Task: Select QQ as a service for instant messaging.
Action: Mouse moved to (716, 69)
Screenshot: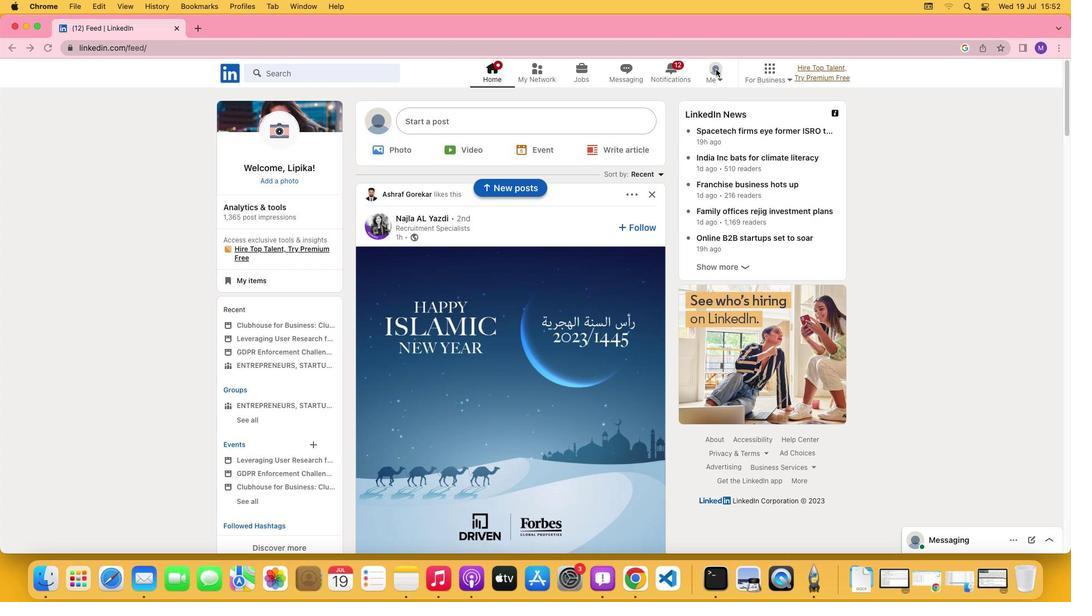 
Action: Mouse pressed left at (716, 69)
Screenshot: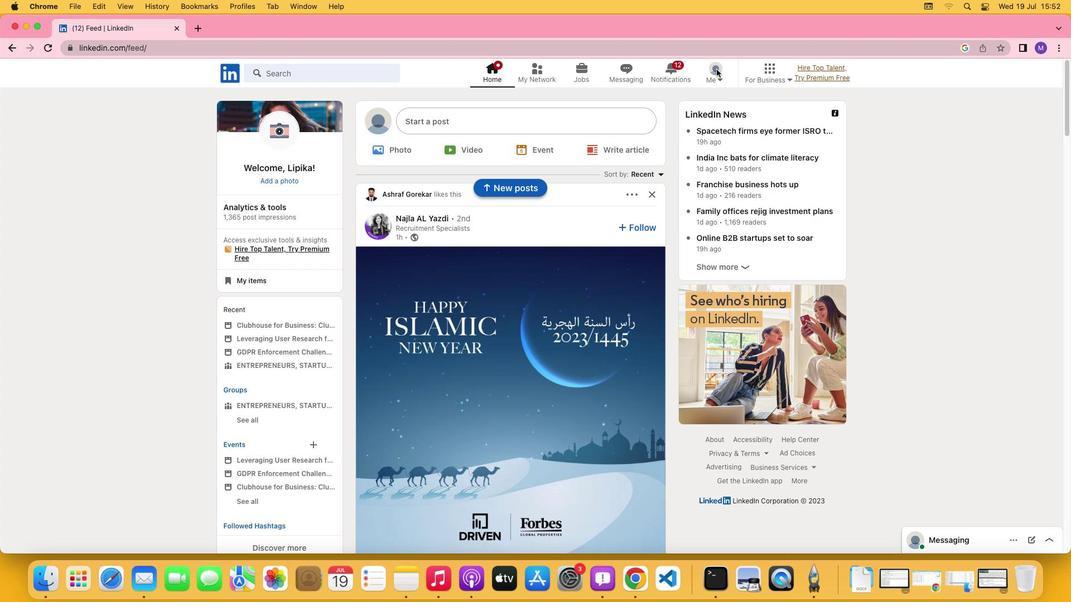 
Action: Mouse moved to (718, 75)
Screenshot: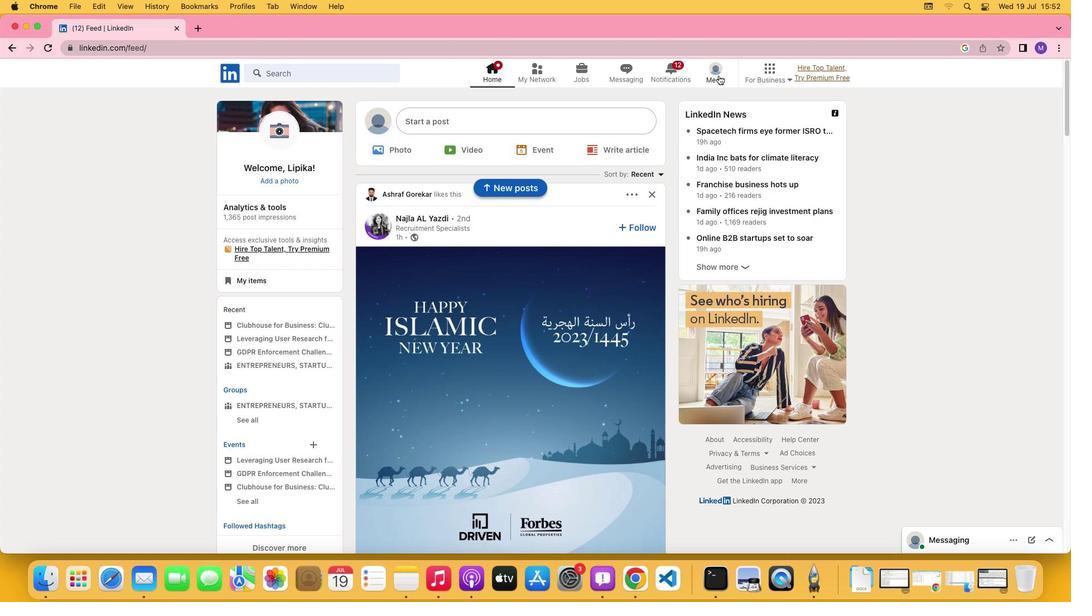 
Action: Mouse pressed left at (718, 75)
Screenshot: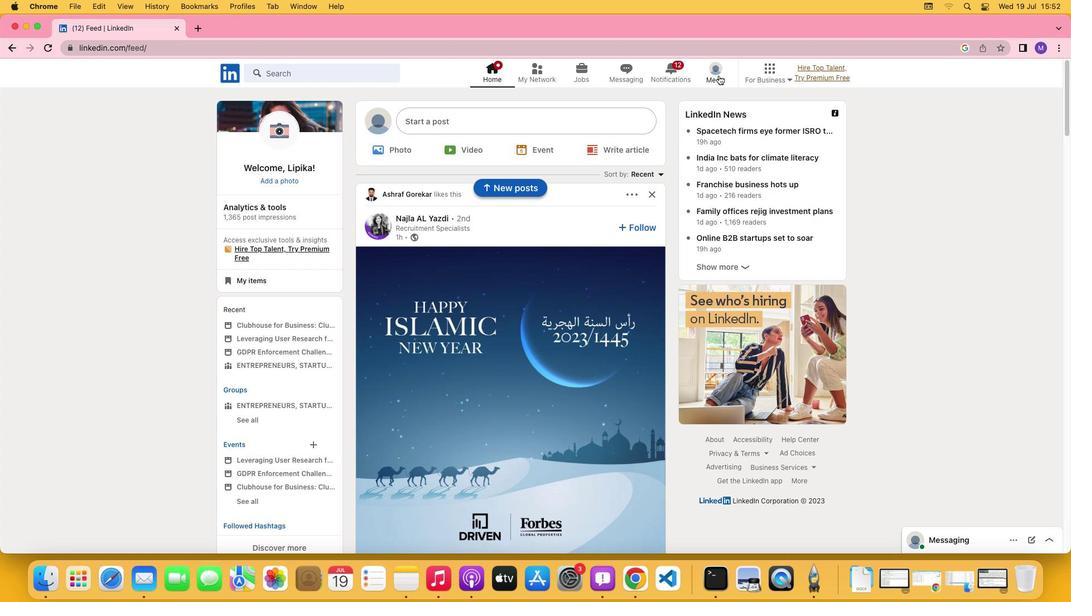 
Action: Mouse moved to (708, 136)
Screenshot: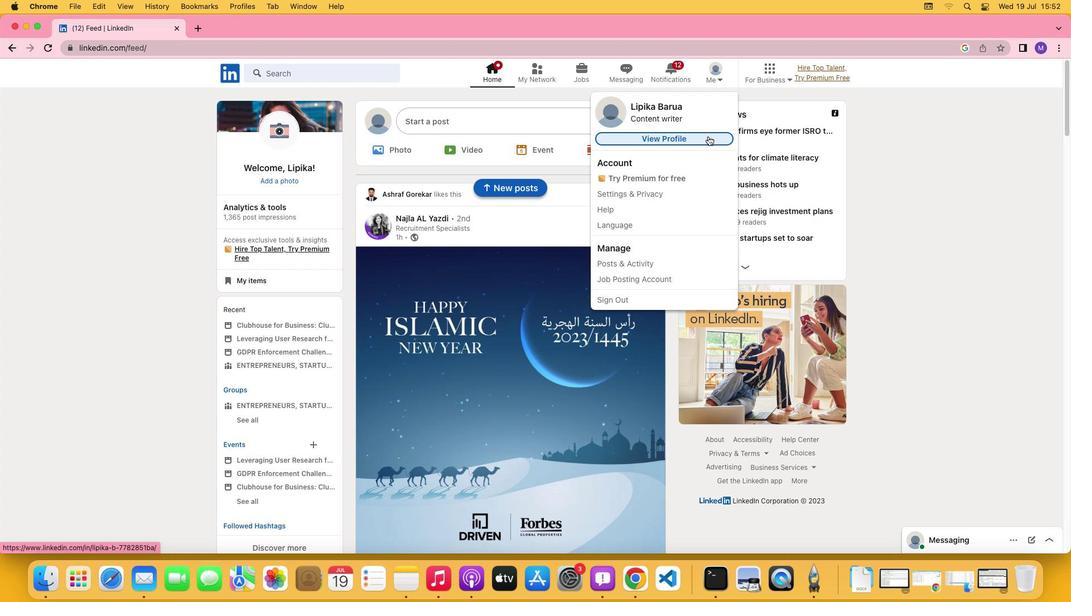 
Action: Mouse pressed left at (708, 136)
Screenshot: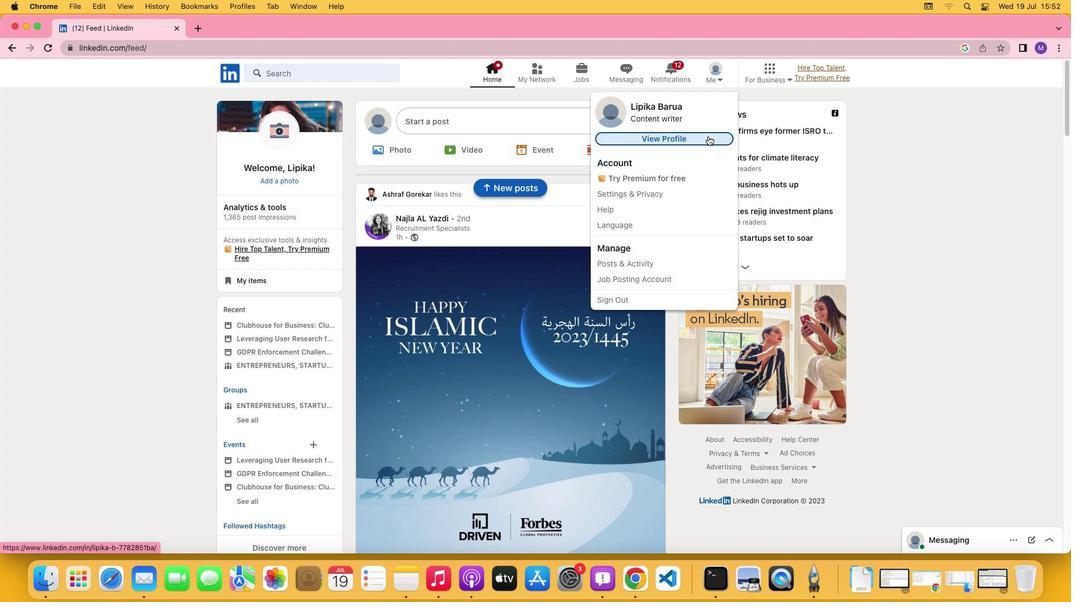 
Action: Mouse moved to (355, 361)
Screenshot: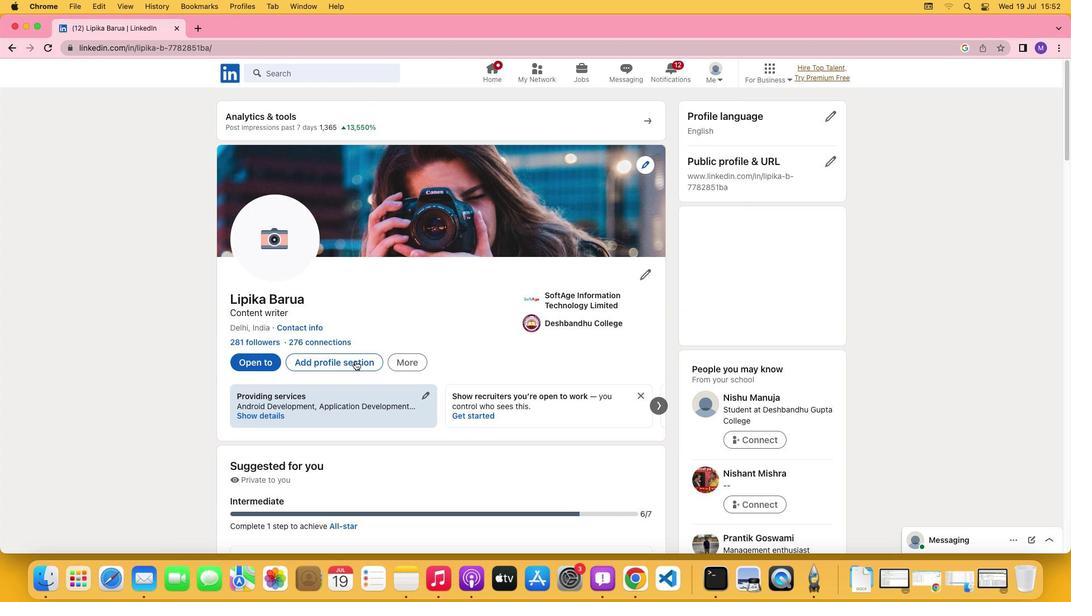
Action: Mouse pressed left at (355, 361)
Screenshot: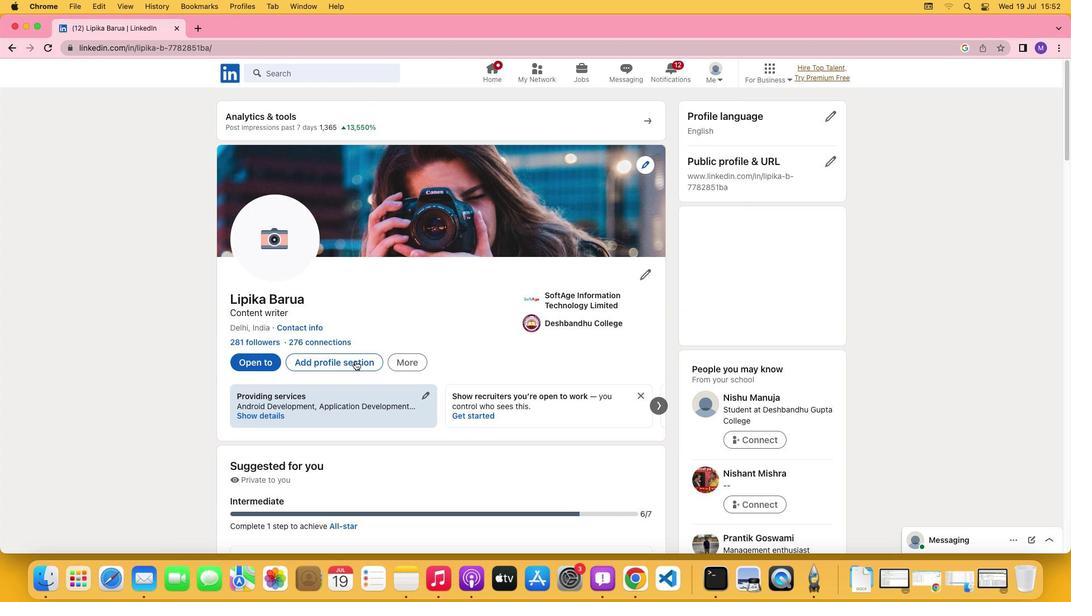 
Action: Mouse moved to (413, 337)
Screenshot: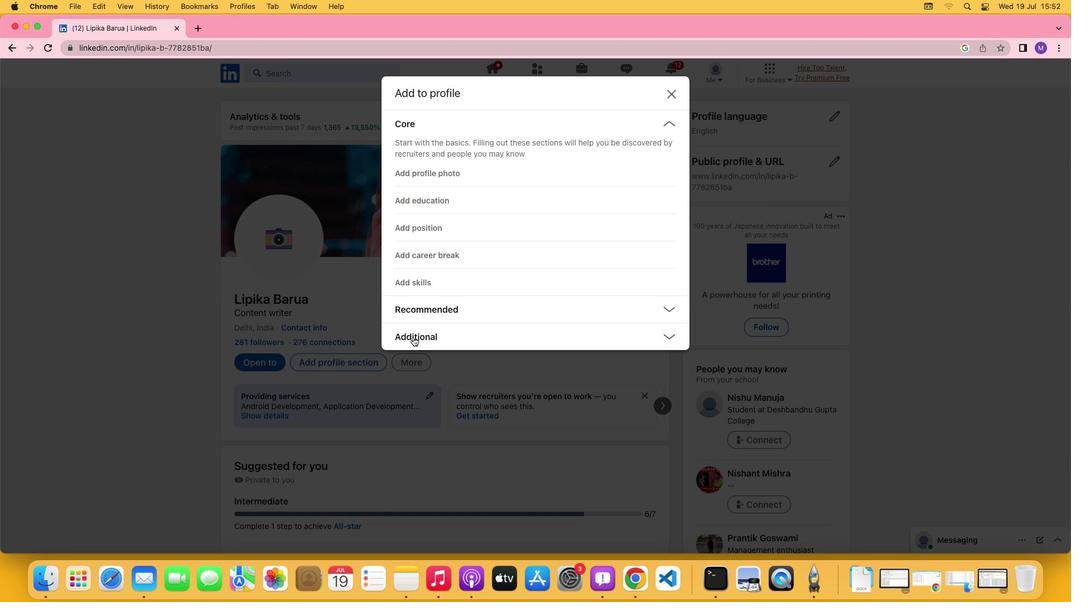 
Action: Mouse pressed left at (413, 337)
Screenshot: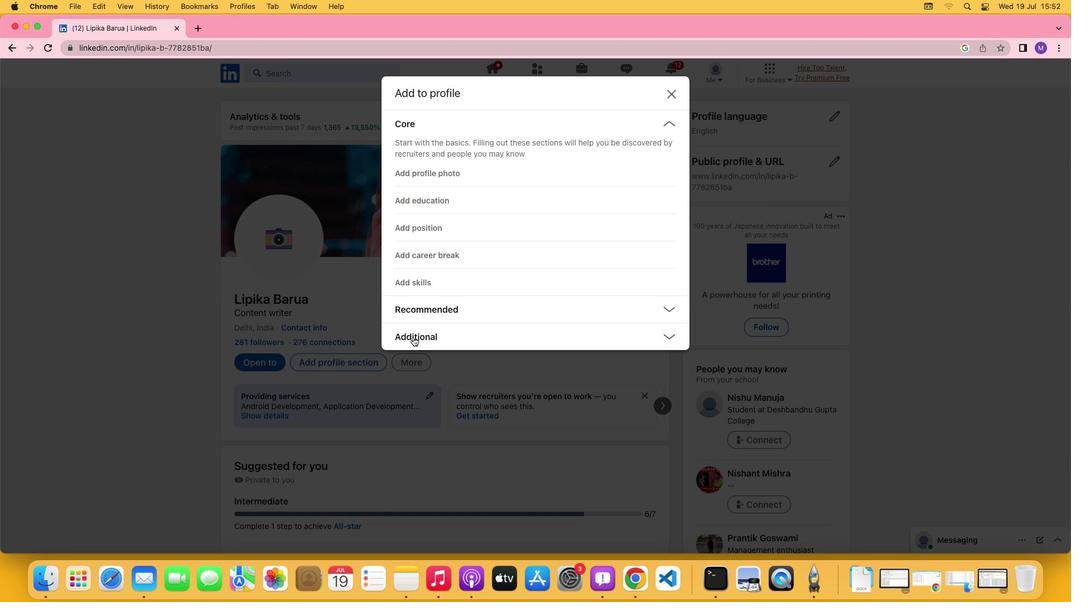 
Action: Mouse moved to (425, 447)
Screenshot: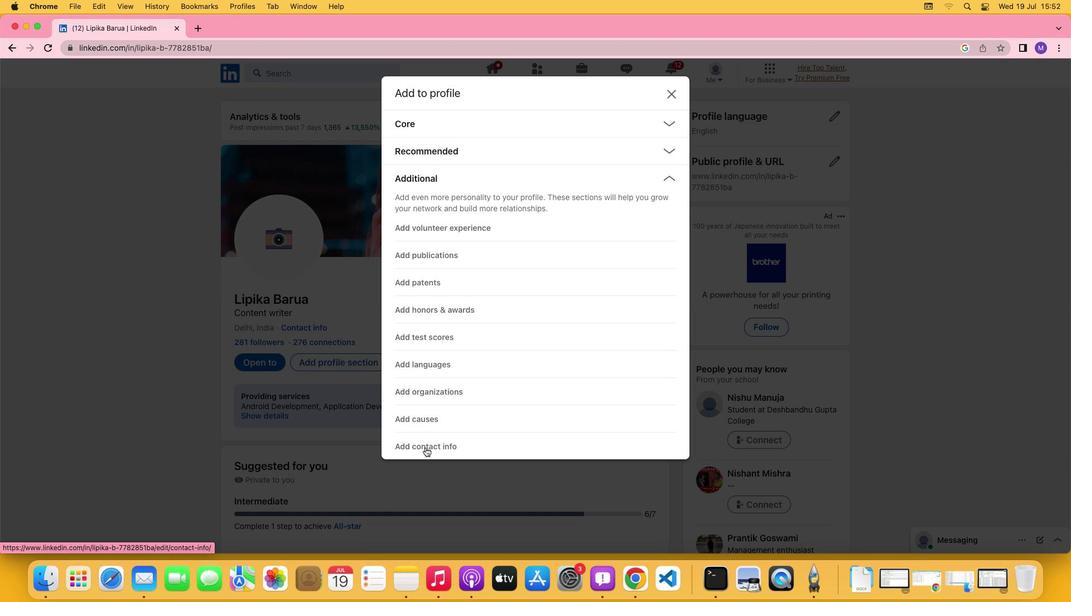 
Action: Mouse pressed left at (425, 447)
Screenshot: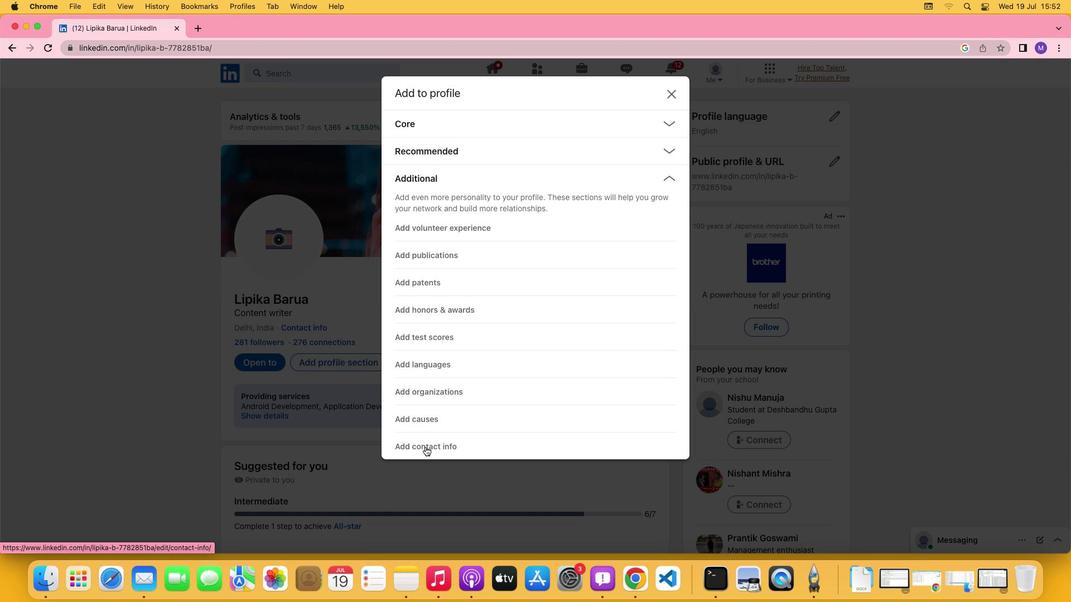 
Action: Mouse moved to (423, 447)
Screenshot: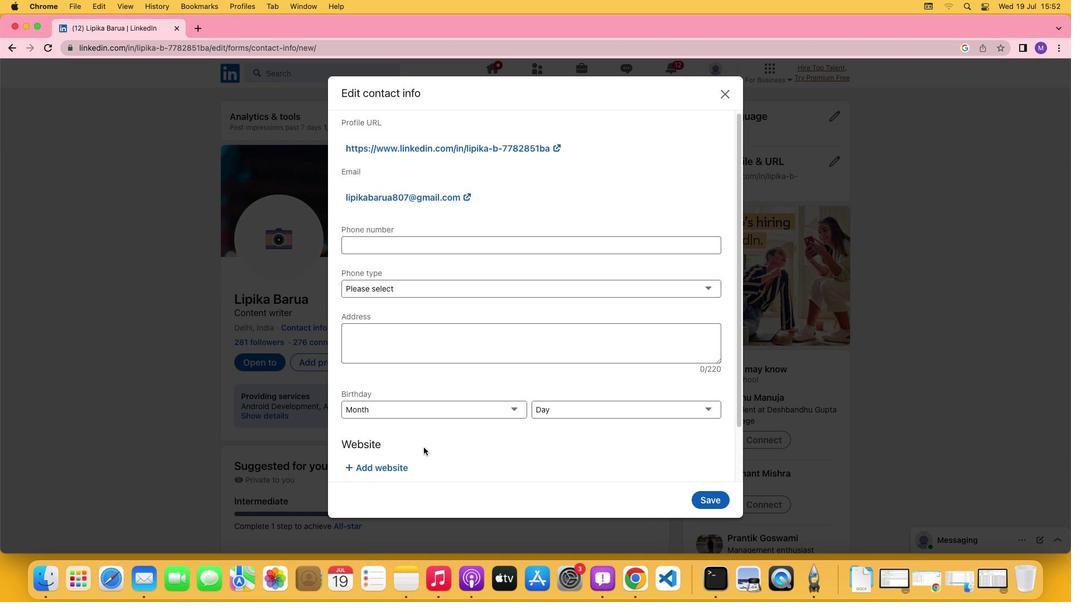 
Action: Mouse scrolled (423, 447) with delta (0, 0)
Screenshot: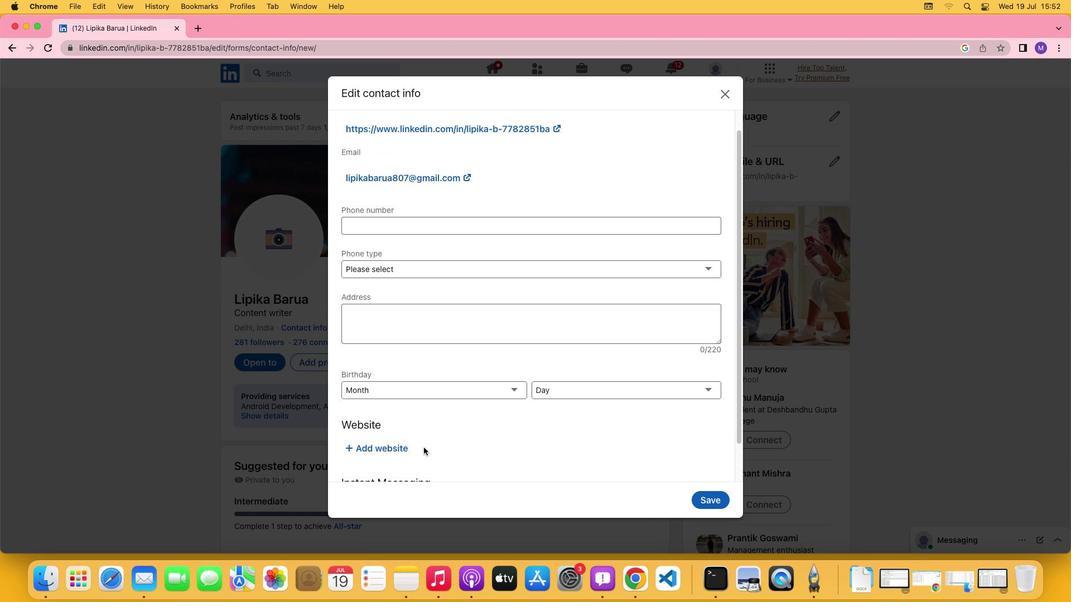 
Action: Mouse scrolled (423, 447) with delta (0, 0)
Screenshot: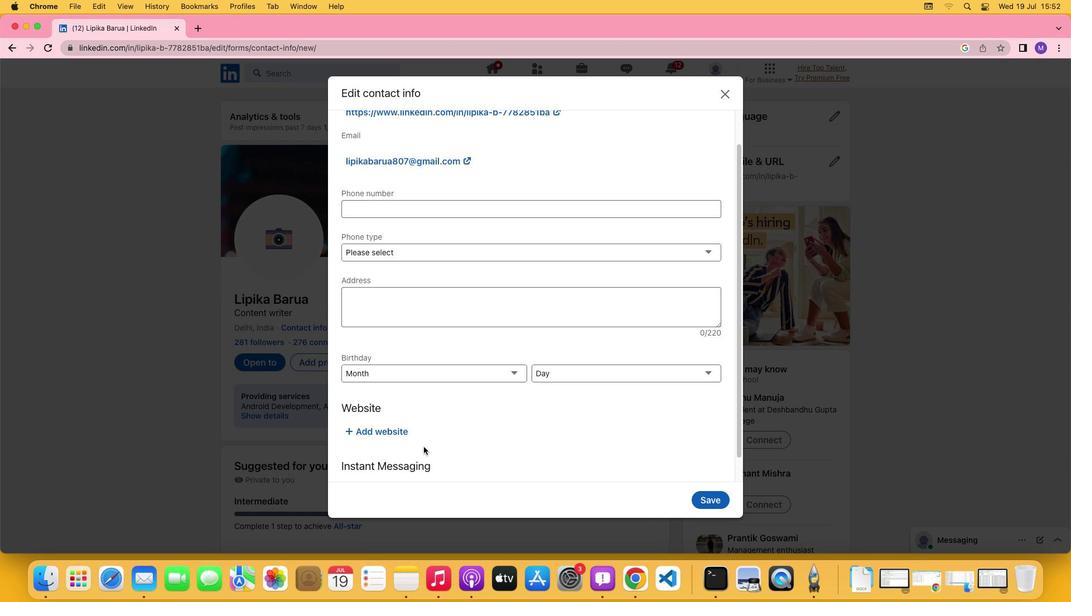 
Action: Mouse scrolled (423, 447) with delta (0, -1)
Screenshot: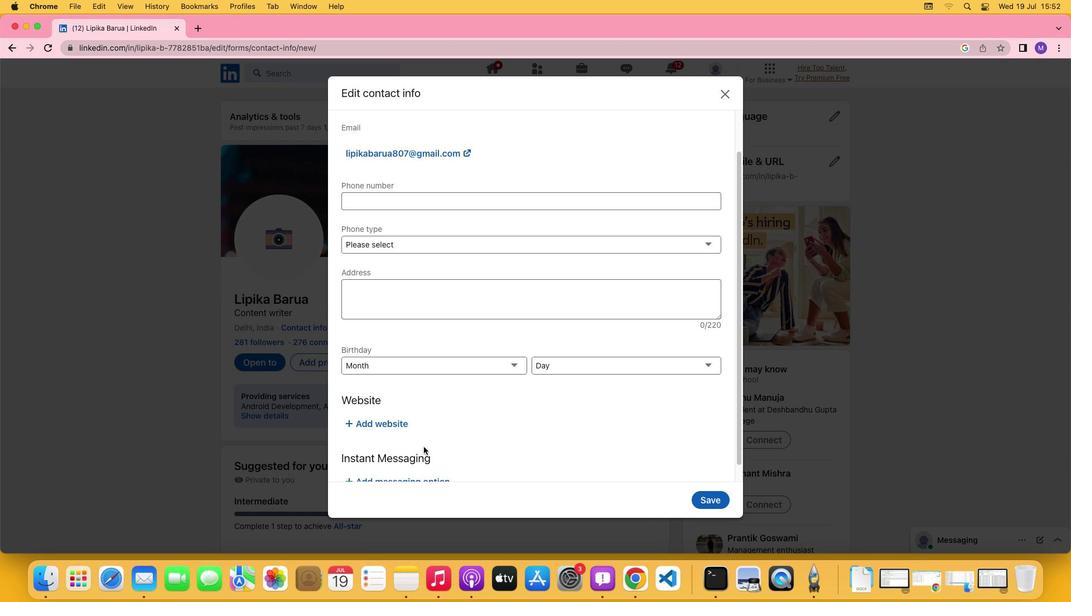 
Action: Mouse scrolled (423, 447) with delta (0, -2)
Screenshot: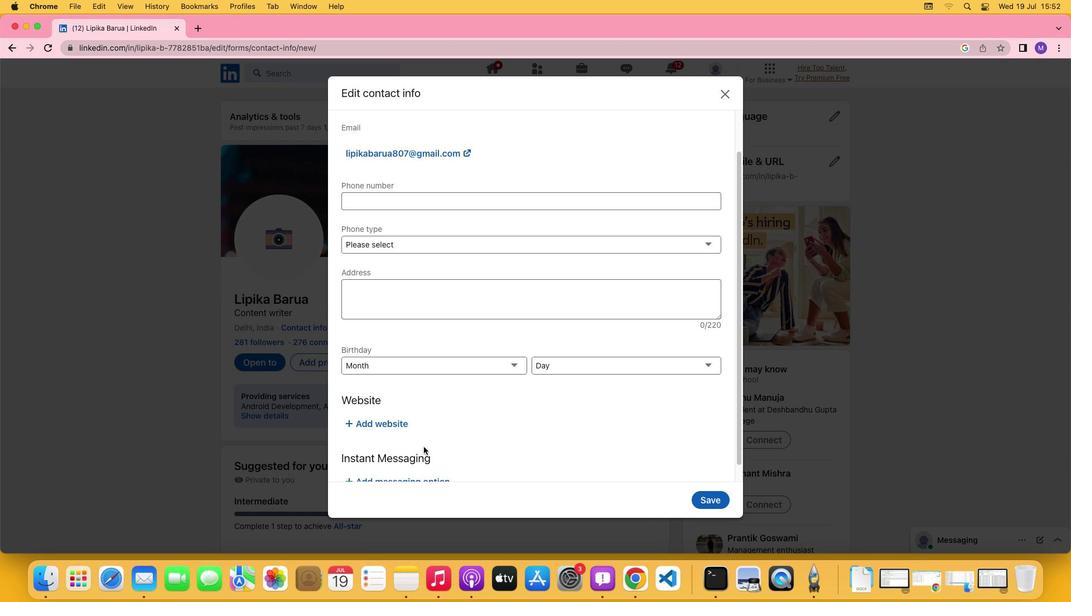 
Action: Mouse scrolled (423, 447) with delta (0, -3)
Screenshot: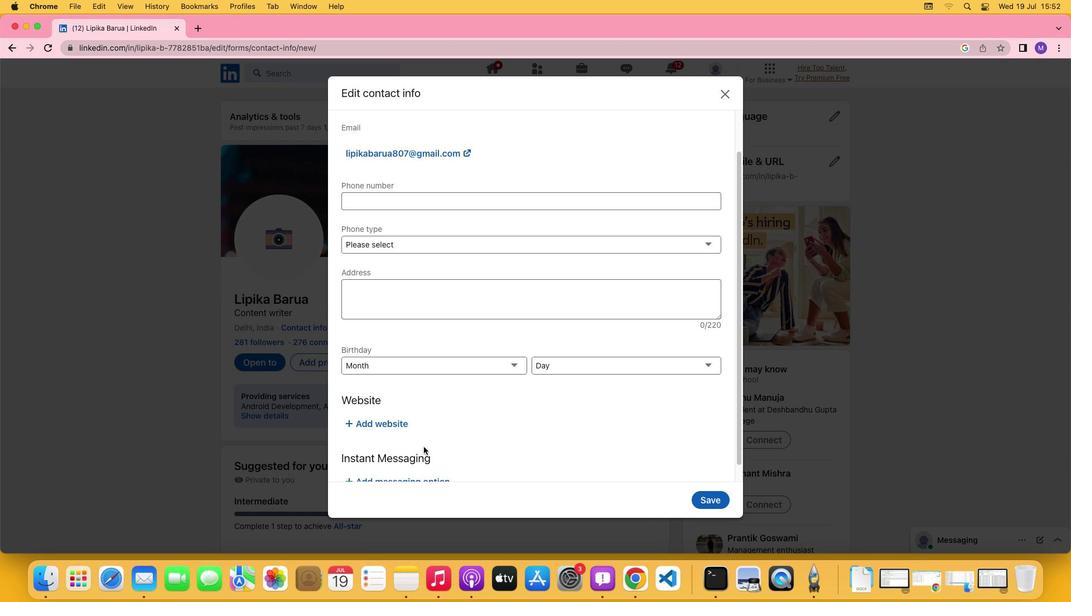 
Action: Mouse scrolled (423, 447) with delta (0, -3)
Screenshot: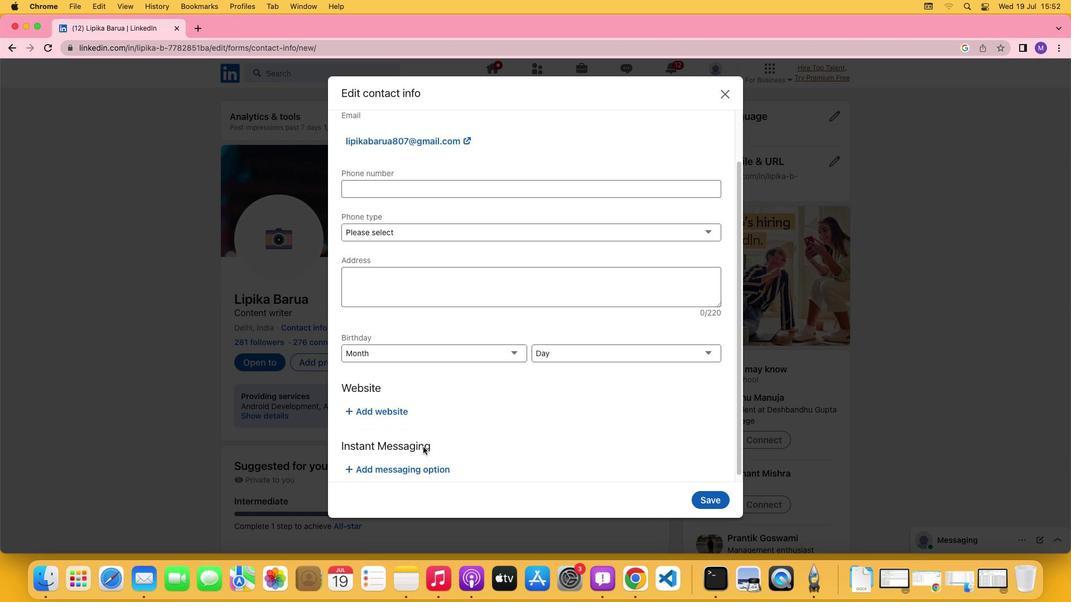 
Action: Mouse moved to (423, 447)
Screenshot: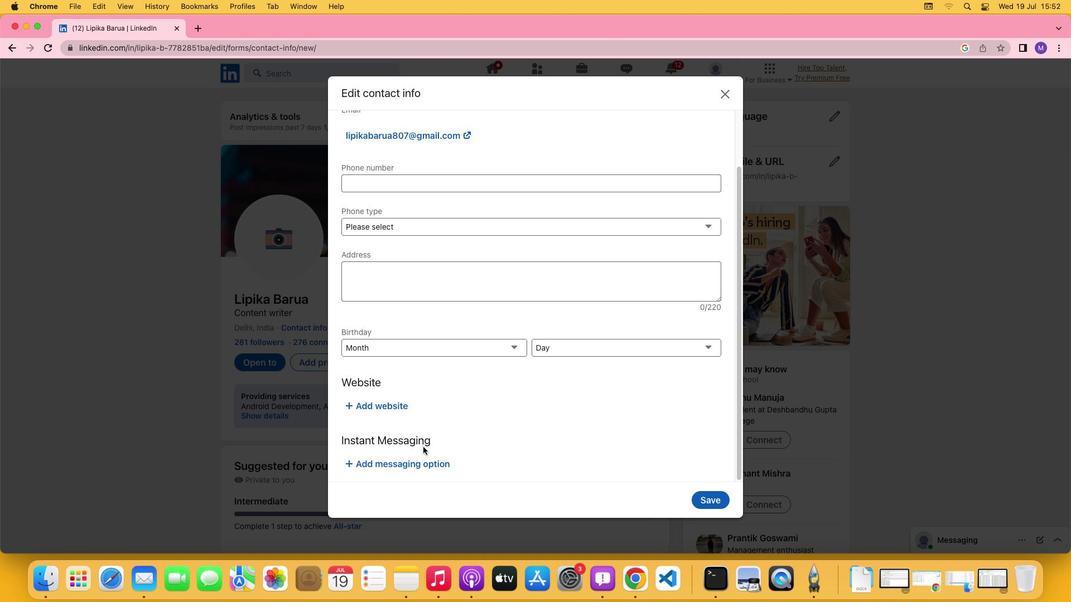 
Action: Mouse scrolled (423, 447) with delta (0, 0)
Screenshot: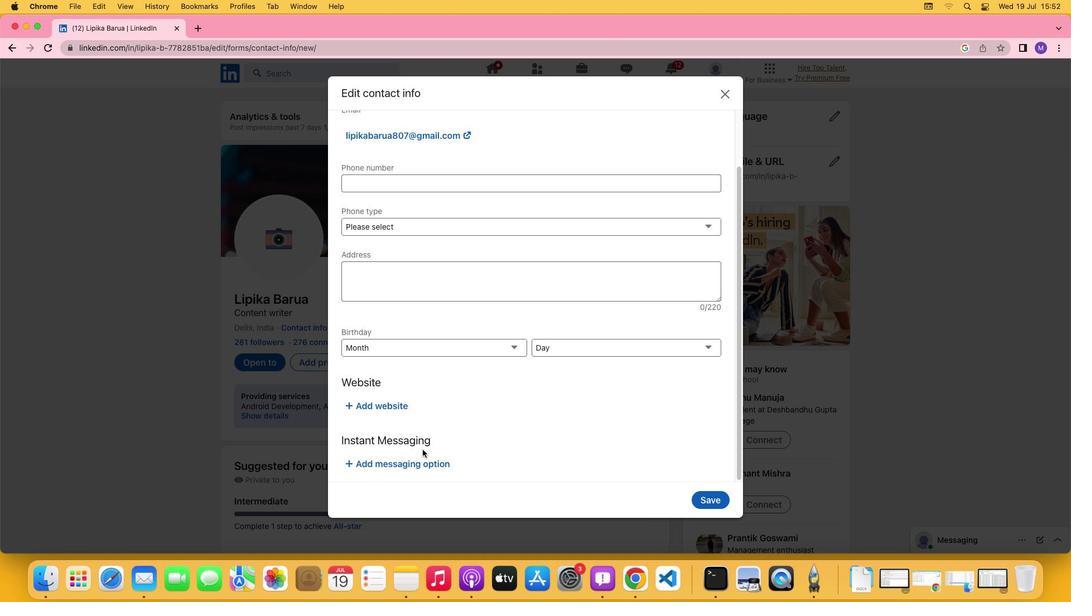 
Action: Mouse scrolled (423, 447) with delta (0, 0)
Screenshot: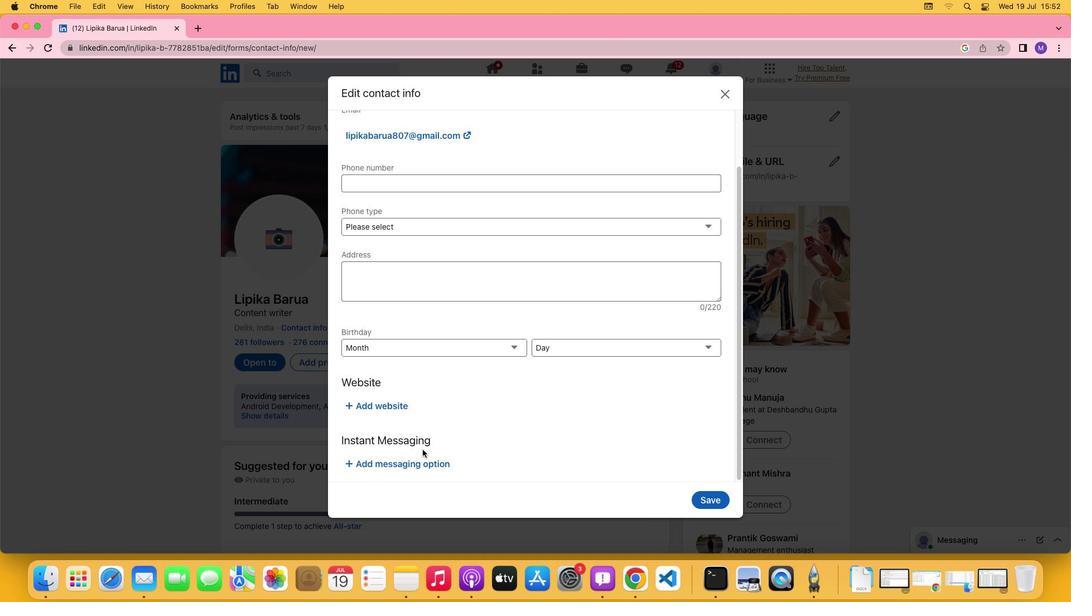 
Action: Mouse scrolled (423, 447) with delta (0, -1)
Screenshot: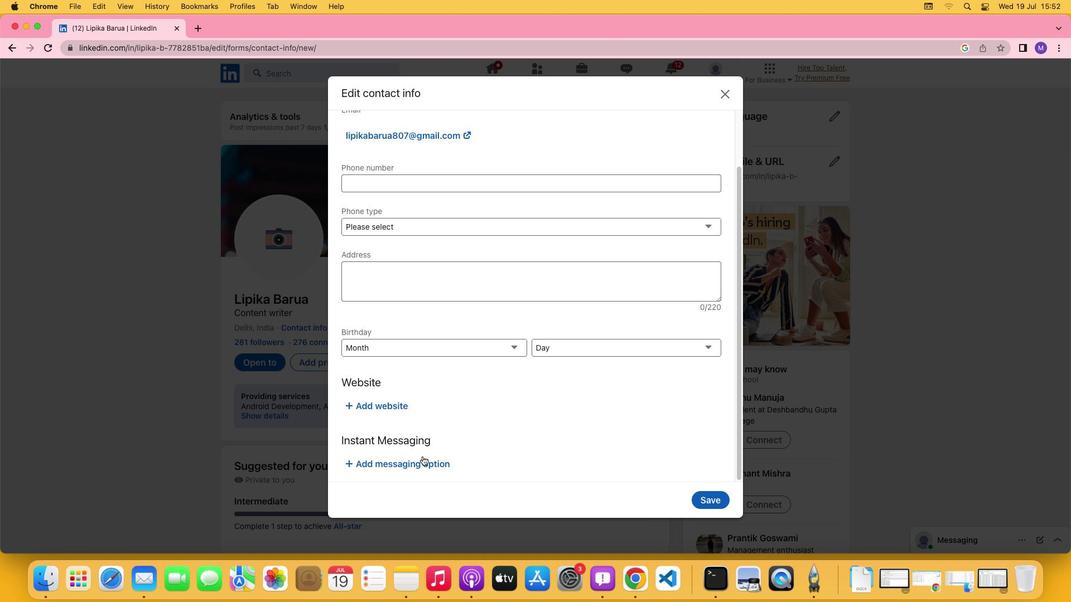 
Action: Mouse scrolled (423, 447) with delta (0, -2)
Screenshot: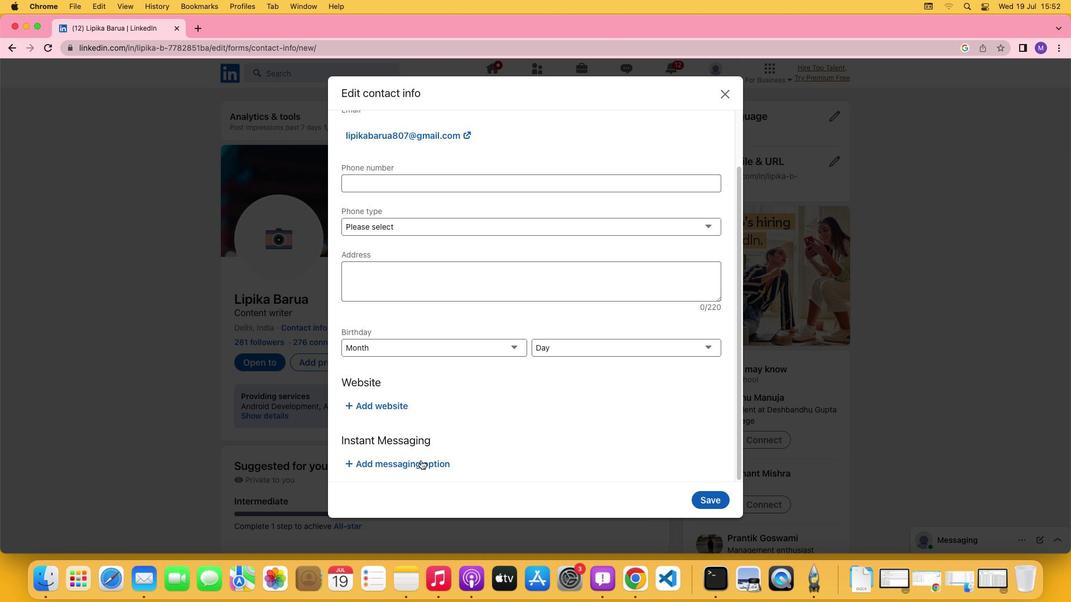 
Action: Mouse moved to (419, 462)
Screenshot: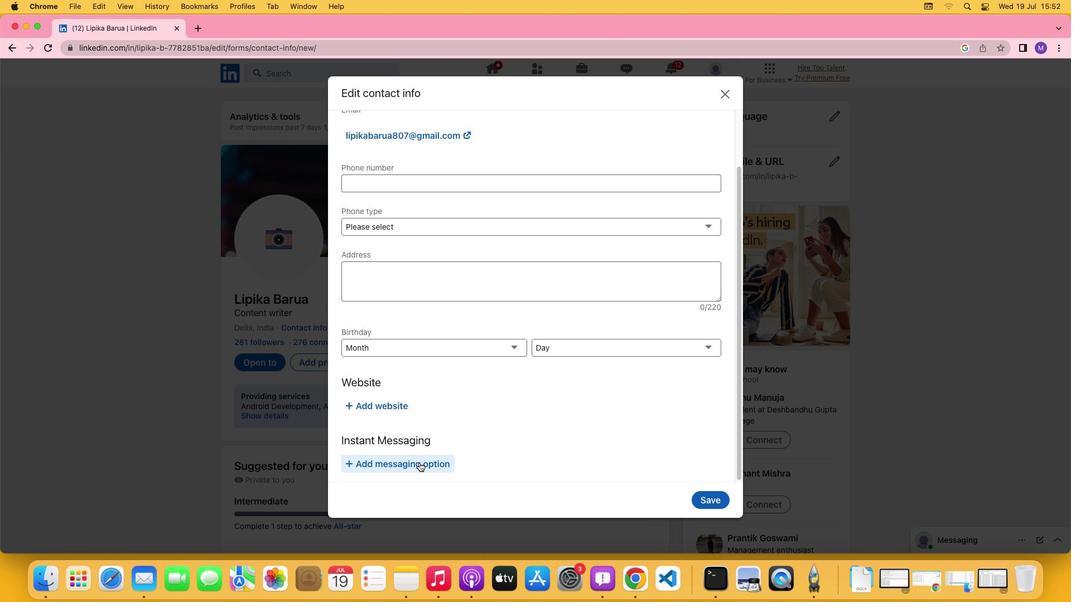 
Action: Mouse pressed left at (419, 462)
Screenshot: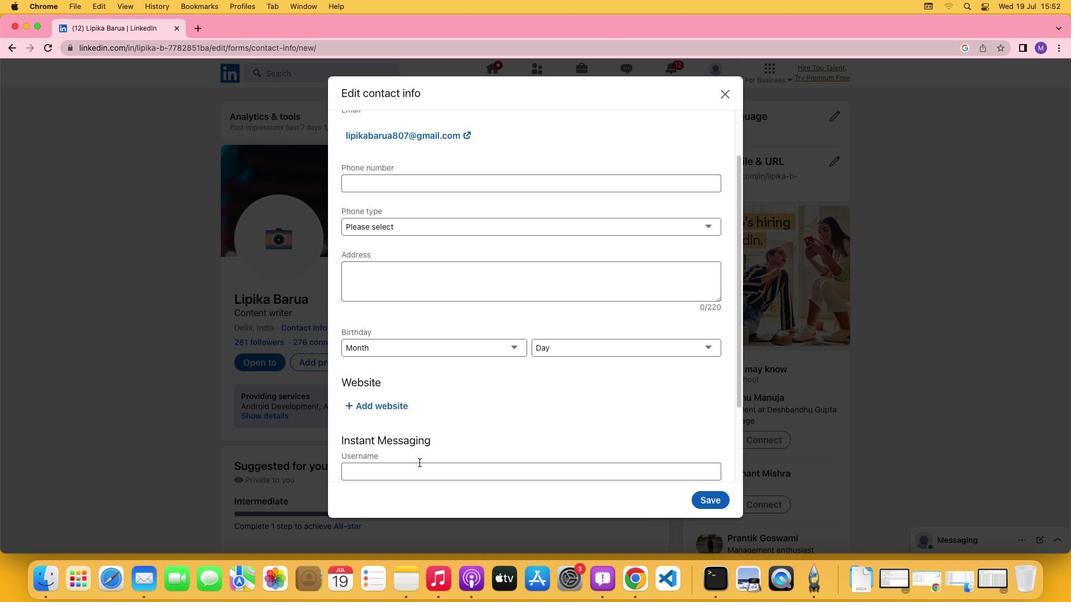 
Action: Mouse moved to (514, 423)
Screenshot: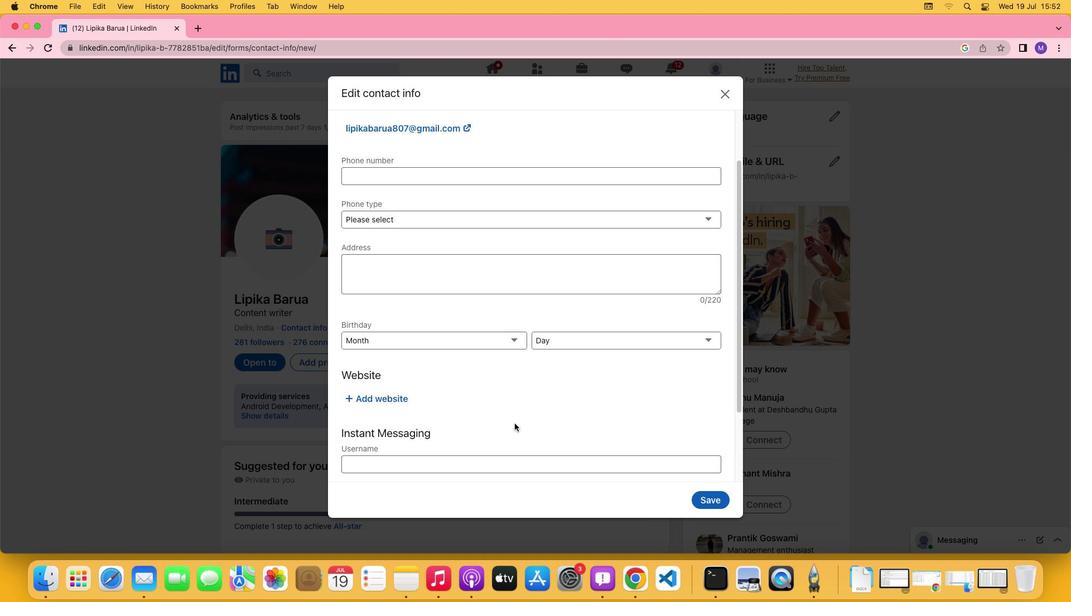
Action: Mouse scrolled (514, 423) with delta (0, 0)
Screenshot: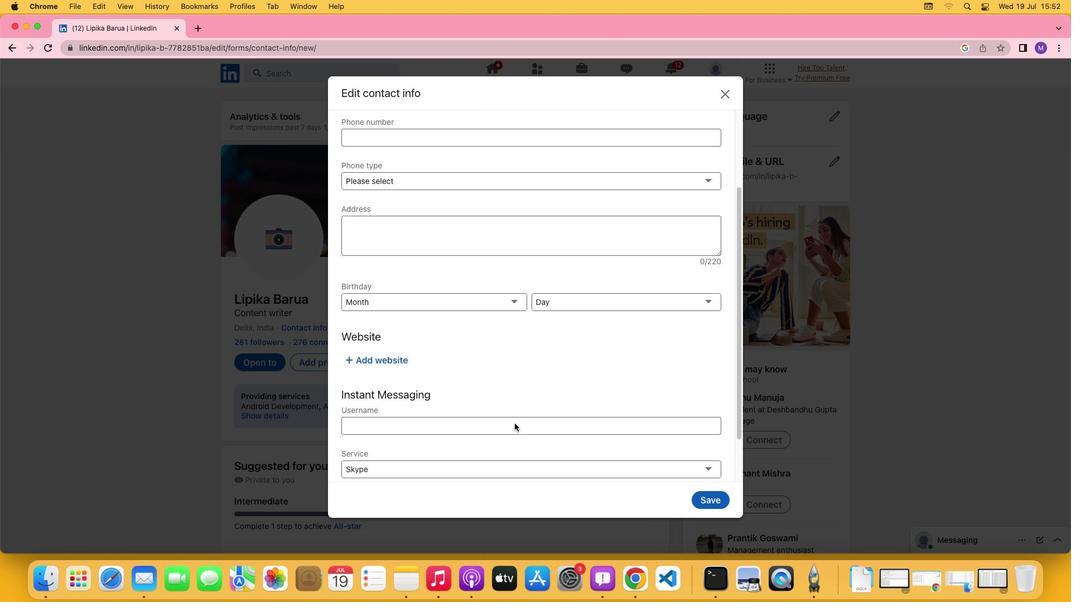 
Action: Mouse scrolled (514, 423) with delta (0, 0)
Screenshot: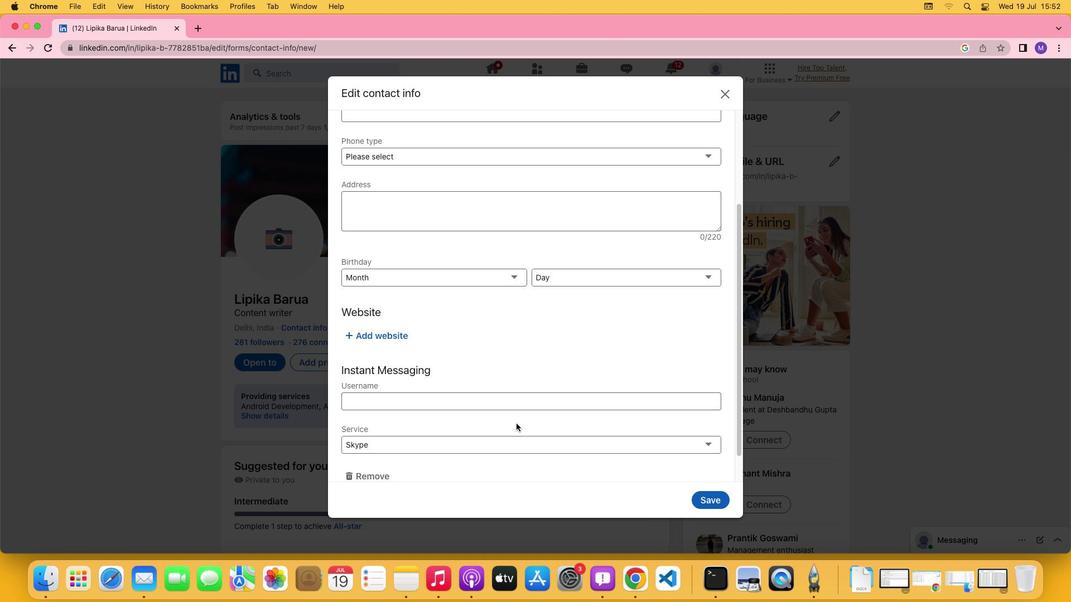 
Action: Mouse scrolled (514, 423) with delta (0, -1)
Screenshot: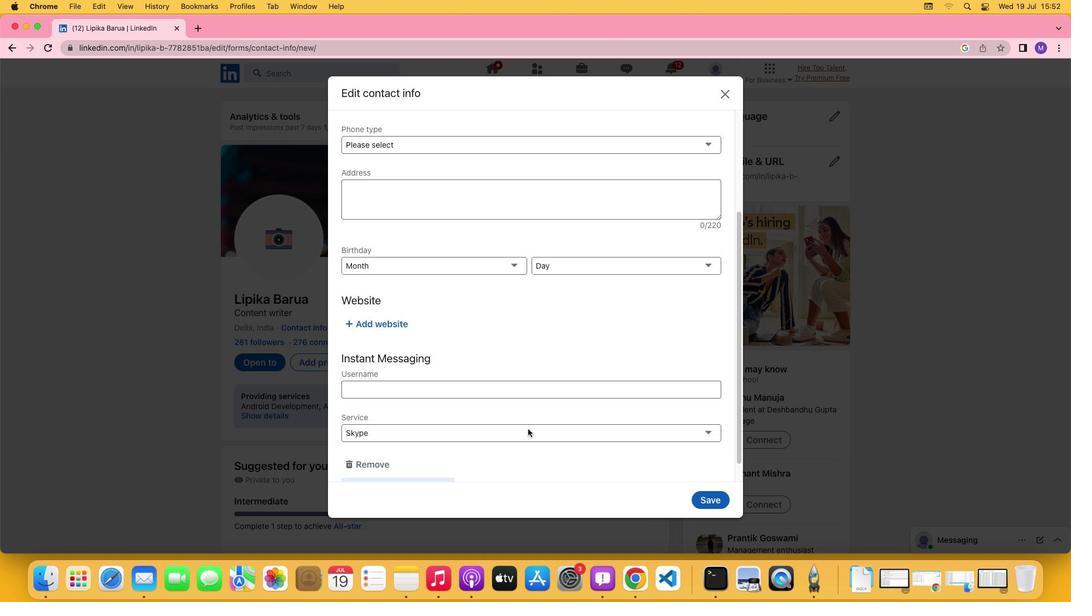 
Action: Mouse scrolled (514, 423) with delta (0, -2)
Screenshot: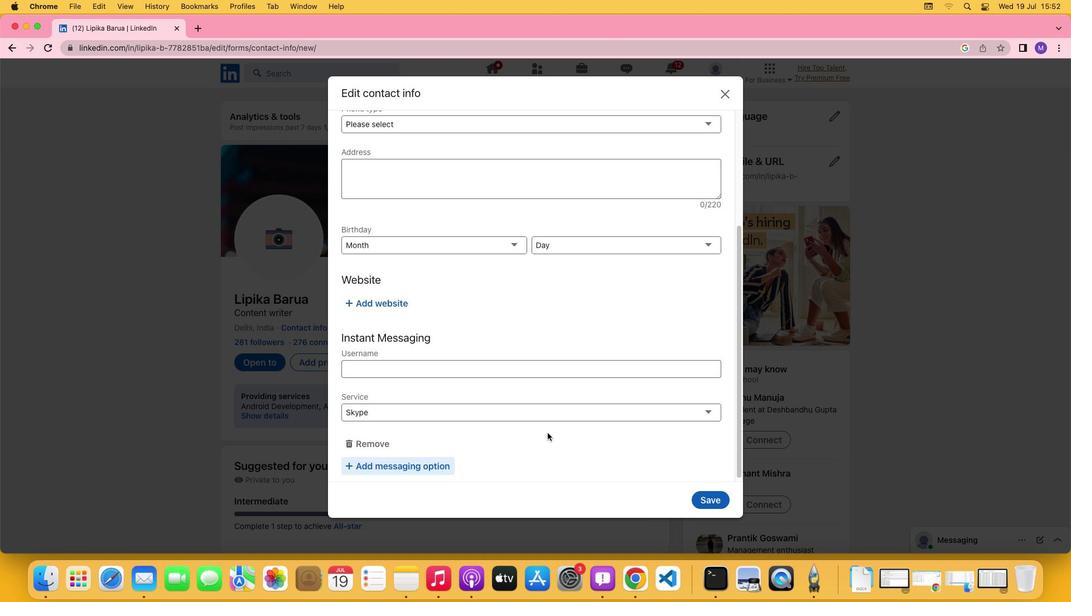 
Action: Mouse moved to (711, 410)
Screenshot: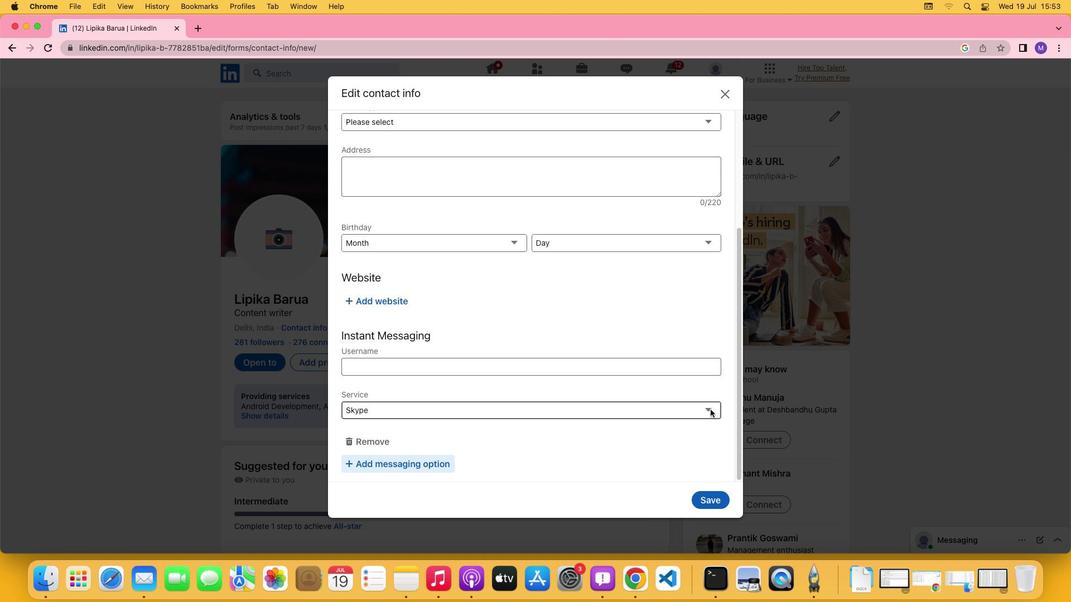 
Action: Mouse pressed left at (711, 410)
Screenshot: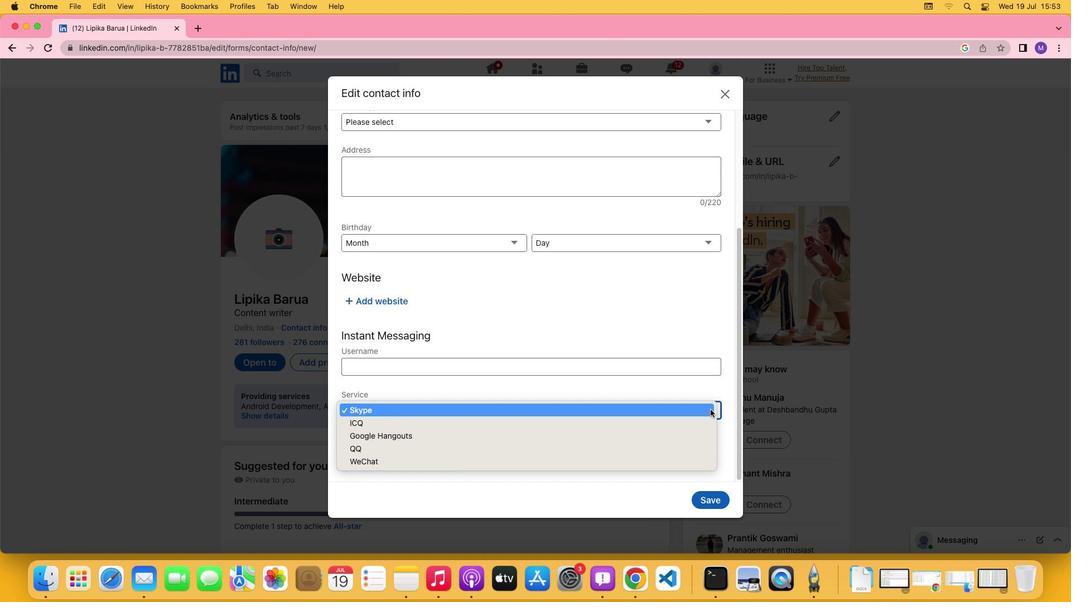 
Action: Mouse moved to (673, 446)
Screenshot: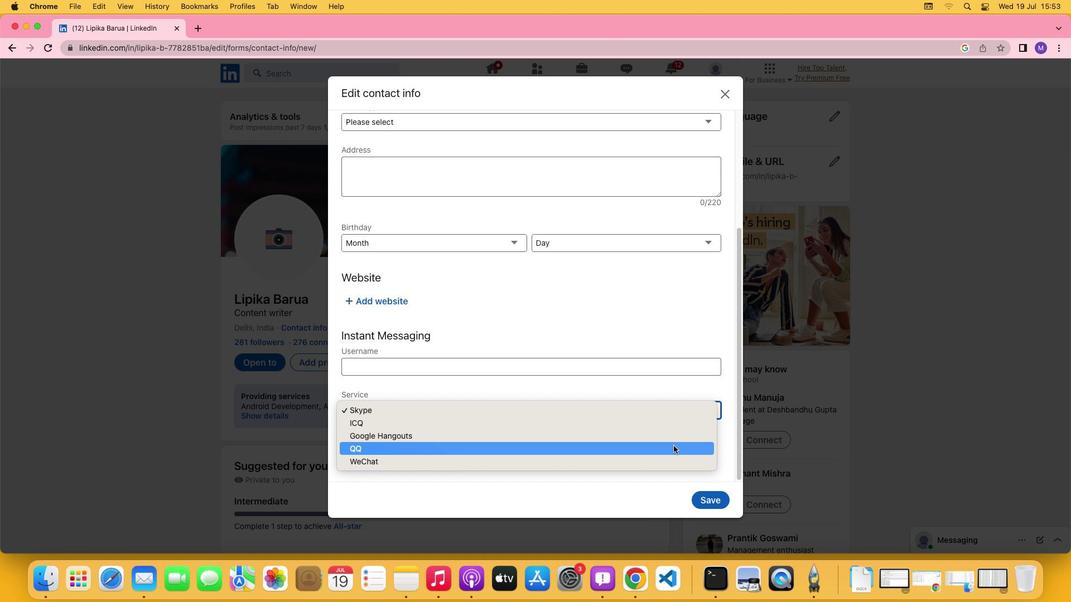 
Action: Mouse pressed left at (673, 446)
Screenshot: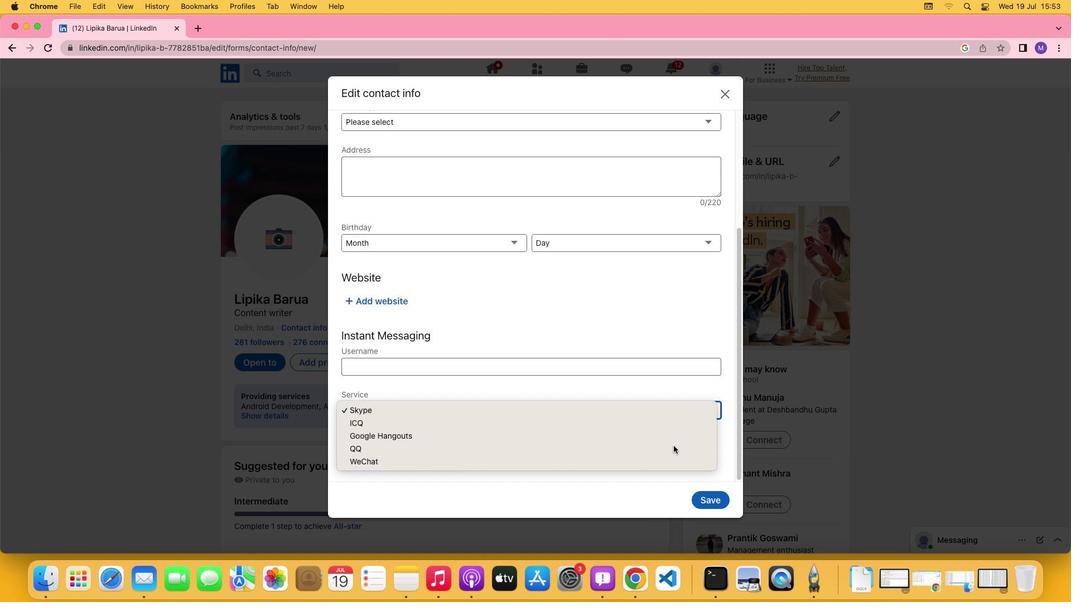 
Action: Mouse moved to (673, 444)
Screenshot: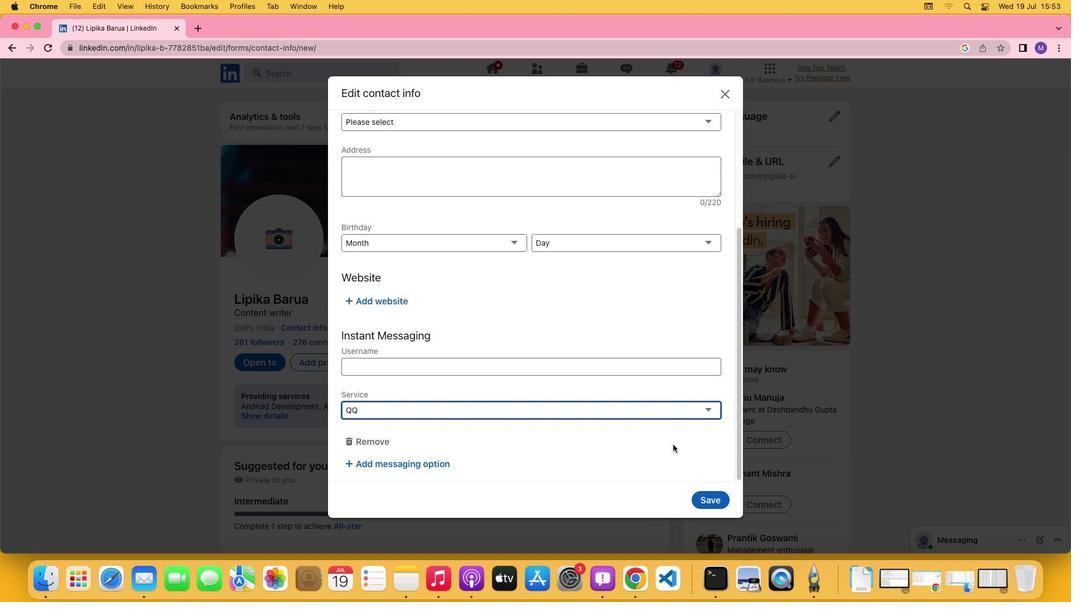 
